 Task: In the Contact  Penelope.Hernandez@Outlook.com, Log Linkedin Message with description: 'Sent a LinkedIn message to a potential buyer offering a personalized solution.'; Add date: '24 September, 2023', attach the document: Terms_and_conditions.doc. Logged in from softage.10@softage.net
Action: Mouse moved to (61, 45)
Screenshot: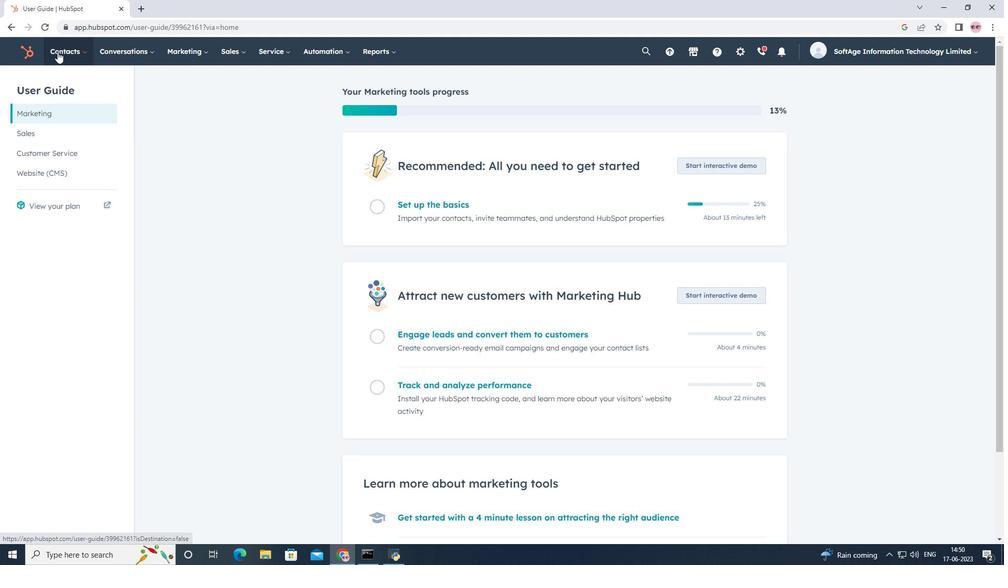 
Action: Mouse pressed left at (61, 45)
Screenshot: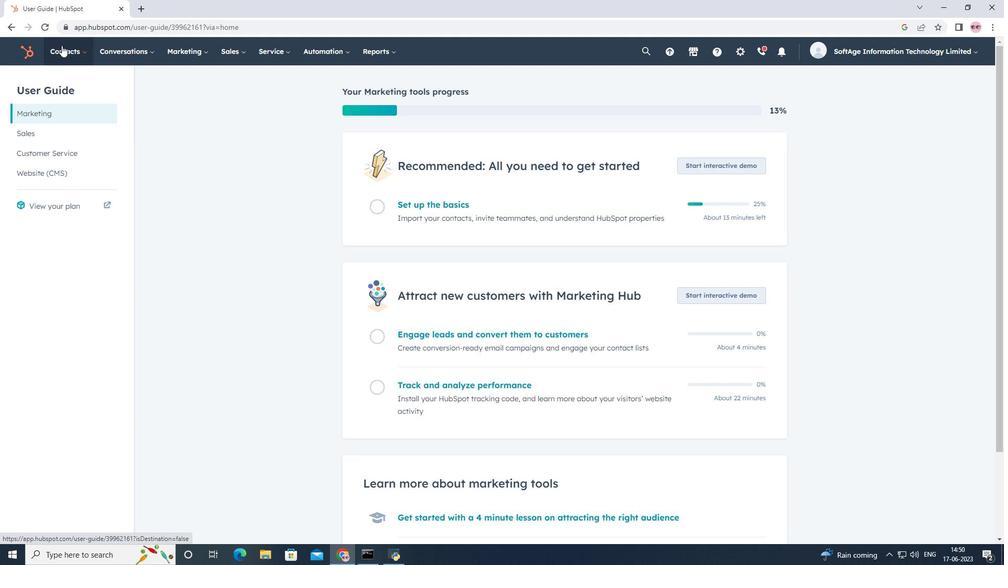 
Action: Mouse moved to (78, 90)
Screenshot: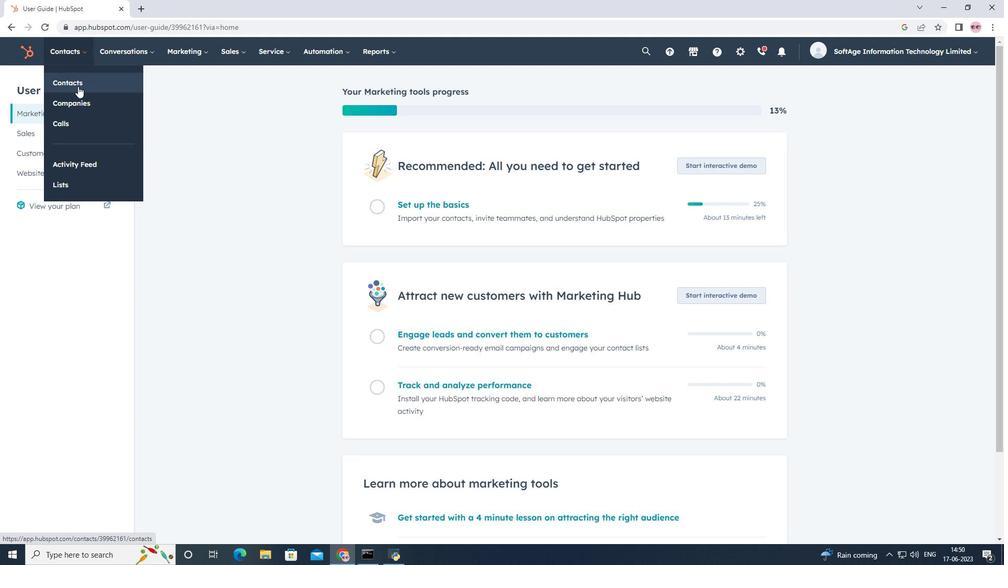 
Action: Mouse pressed left at (78, 90)
Screenshot: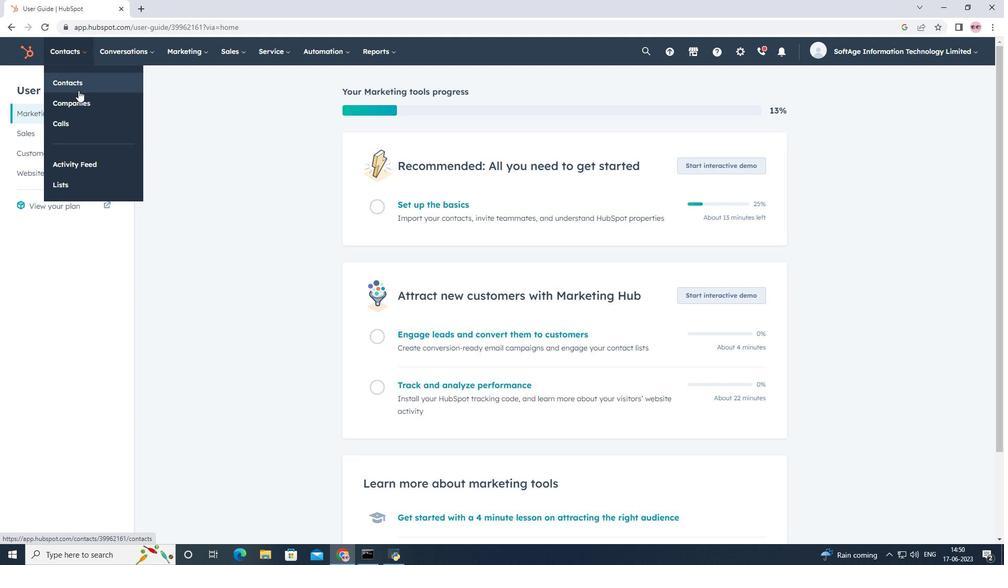 
Action: Mouse moved to (104, 169)
Screenshot: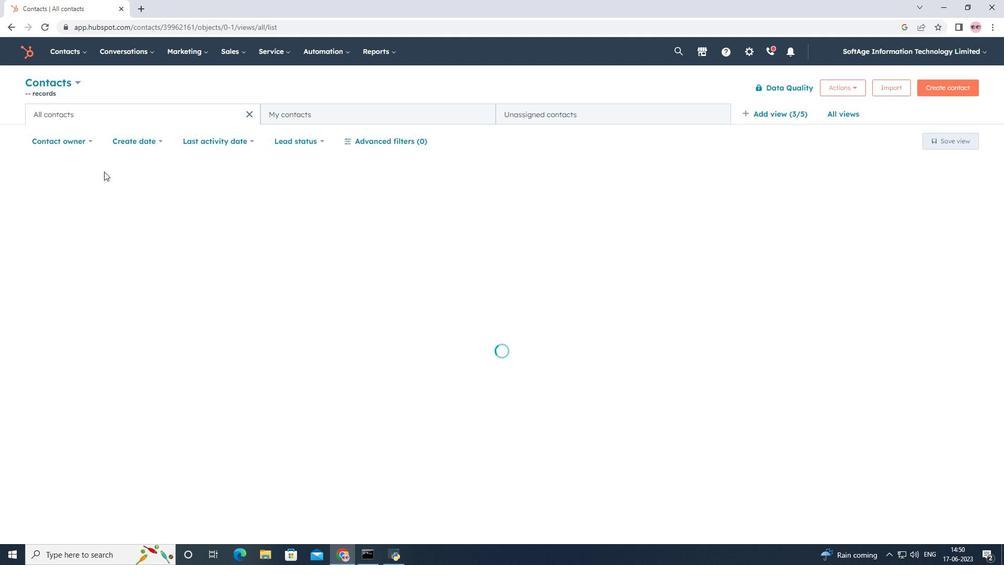 
Action: Mouse pressed left at (104, 169)
Screenshot: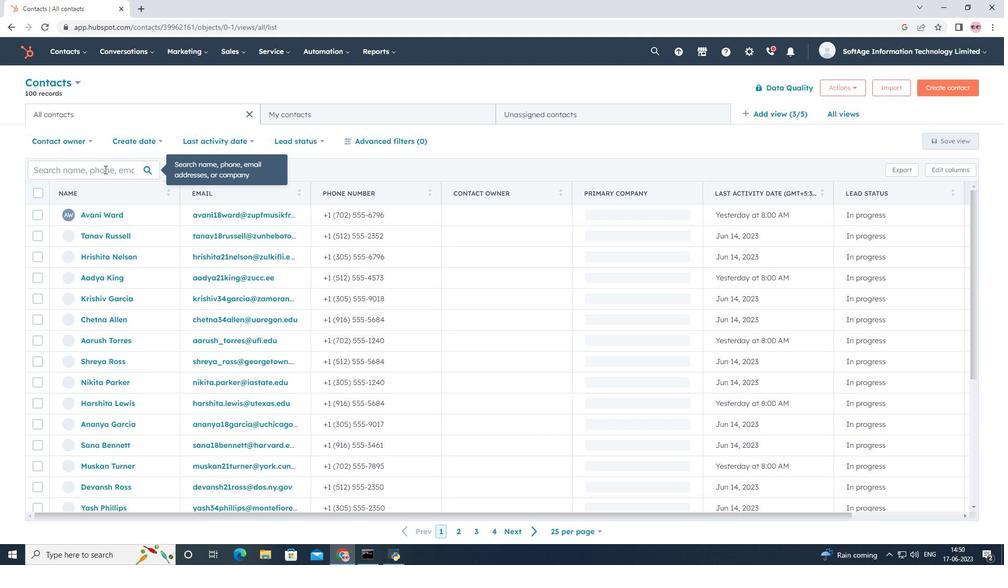
Action: Mouse moved to (105, 169)
Screenshot: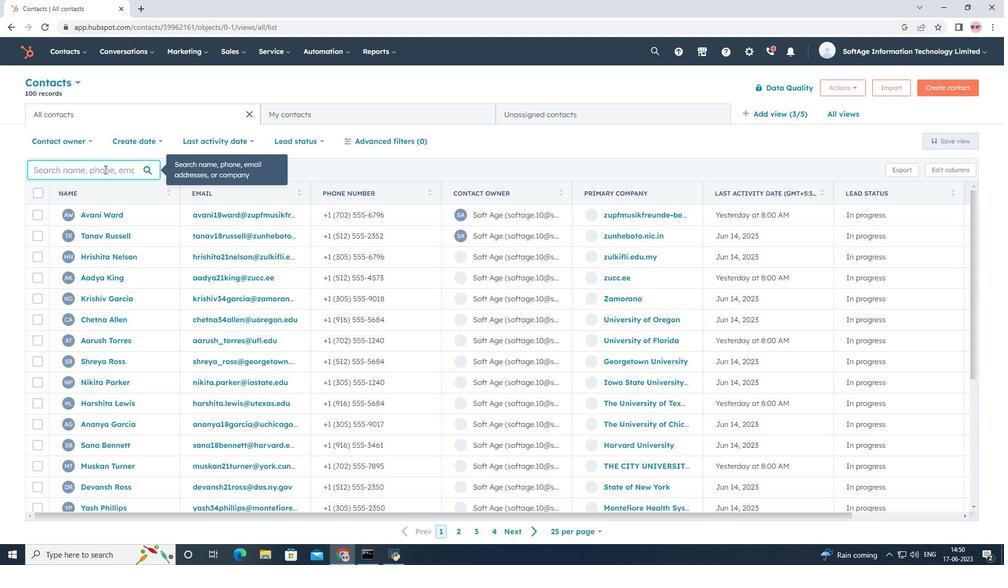 
Action: Key pressed <Key.shift>Penelope.<Key.shift>Hernandez<Key.shift>@<Key.shift>Outlook.com
Screenshot: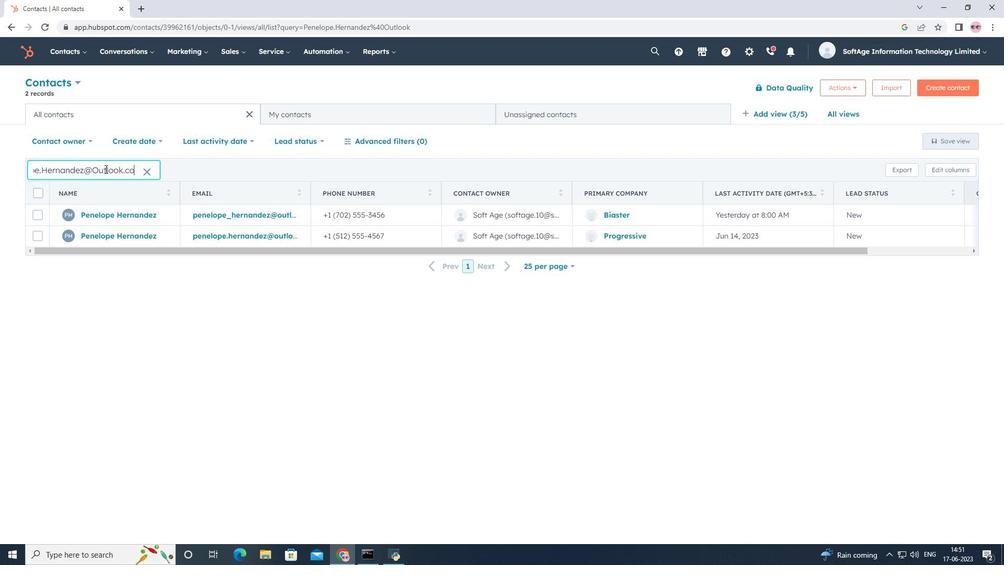 
Action: Mouse moved to (96, 233)
Screenshot: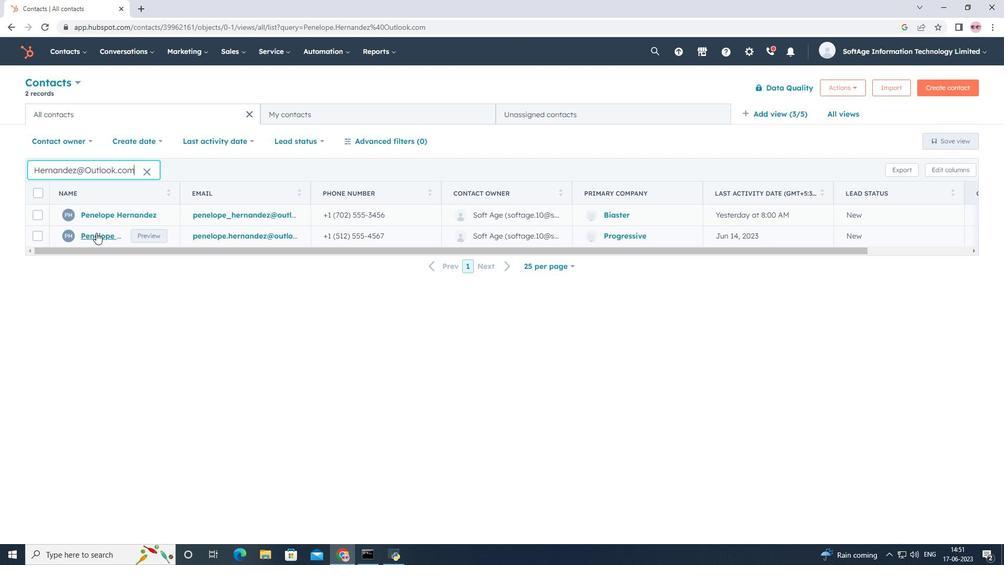 
Action: Mouse pressed left at (96, 233)
Screenshot: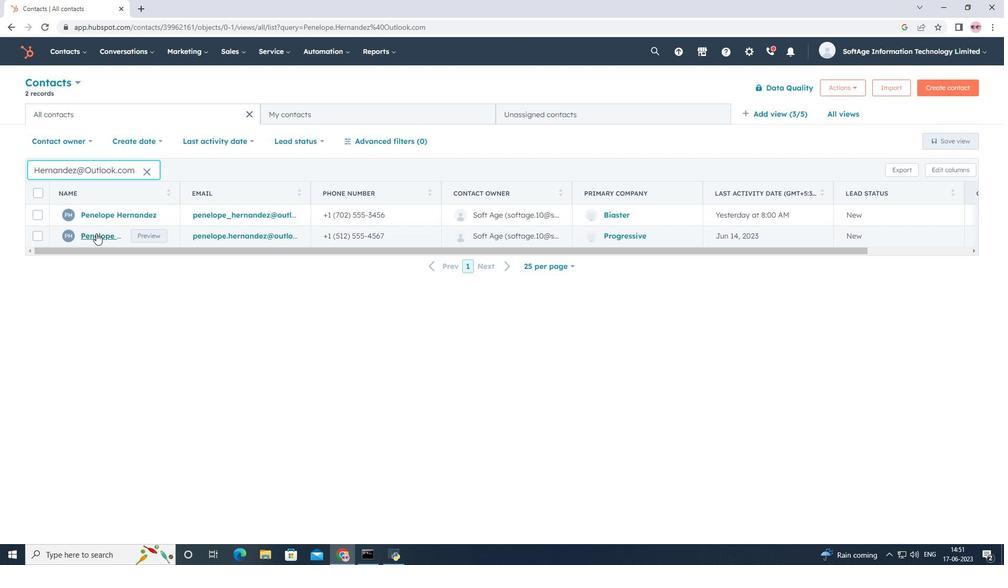 
Action: Mouse moved to (199, 175)
Screenshot: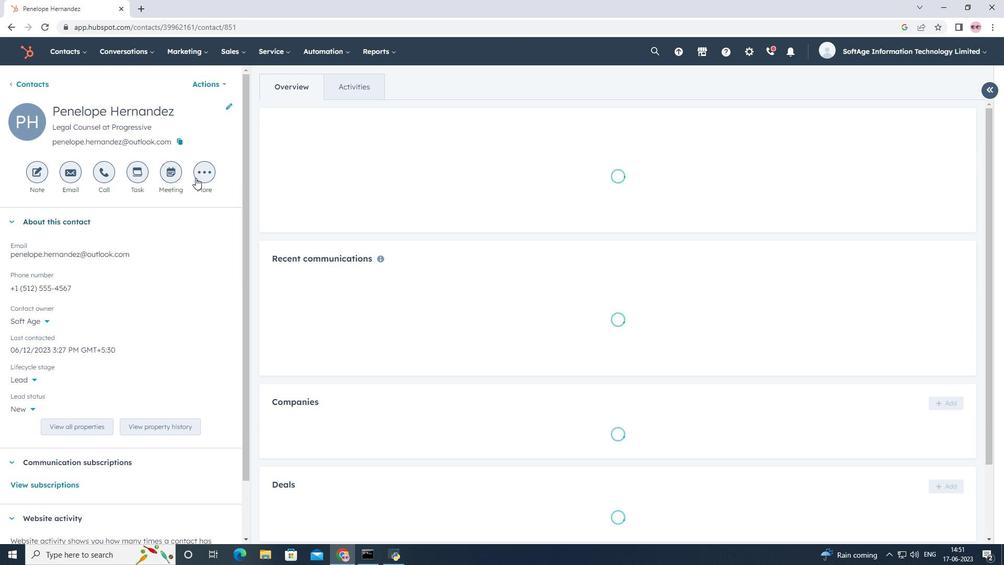 
Action: Mouse pressed left at (199, 175)
Screenshot: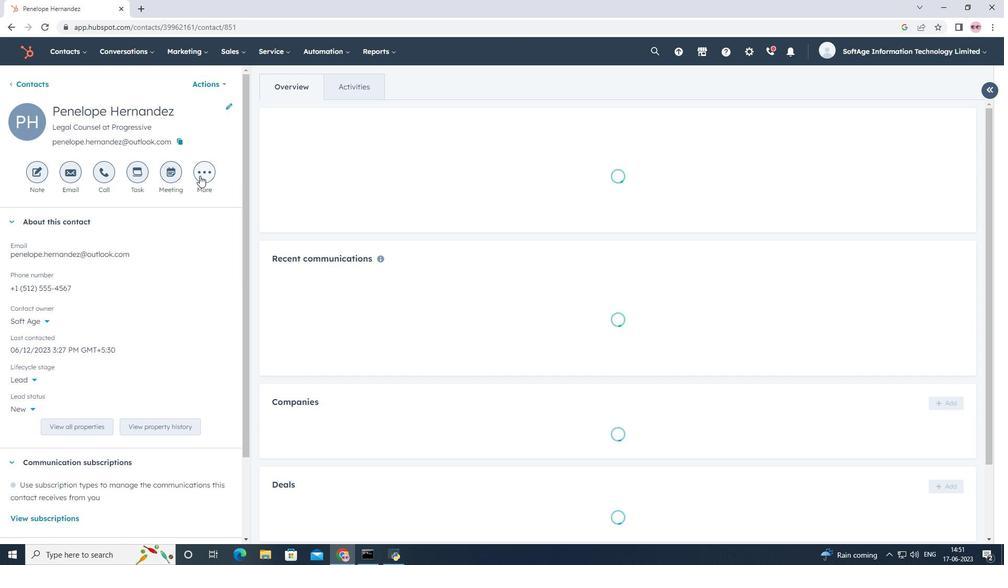 
Action: Mouse moved to (205, 219)
Screenshot: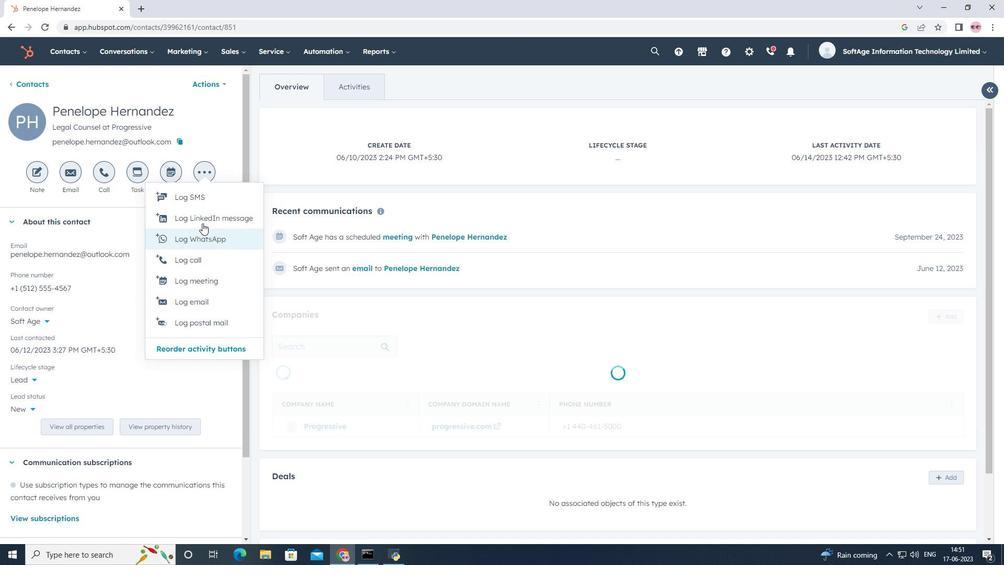 
Action: Mouse pressed left at (205, 219)
Screenshot: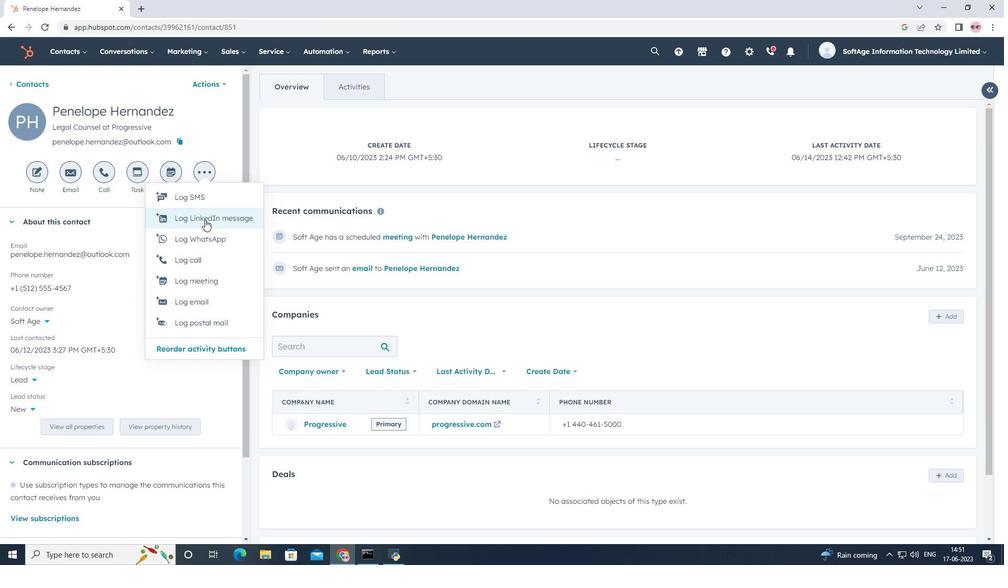 
Action: Mouse moved to (697, 400)
Screenshot: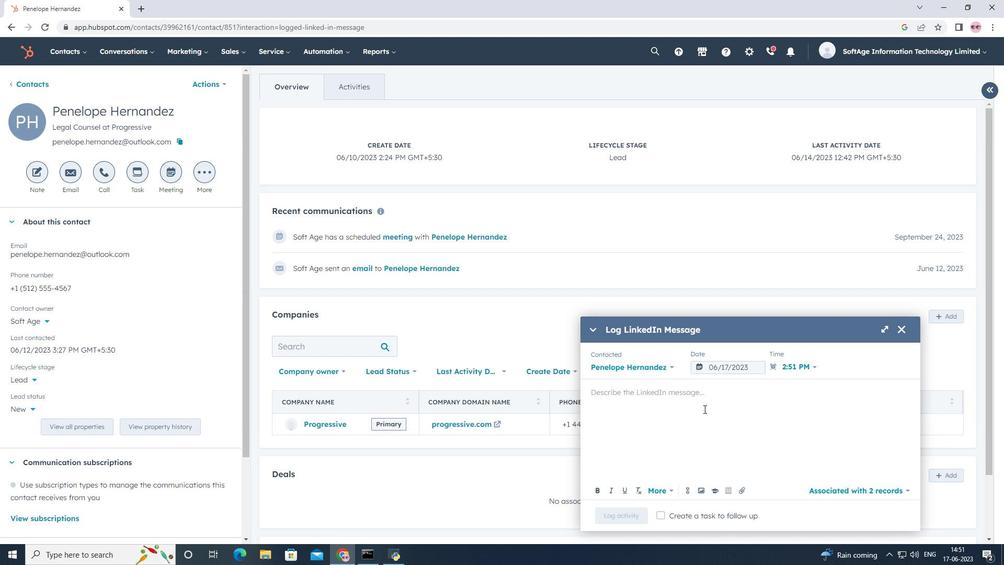 
Action: Mouse pressed left at (697, 400)
Screenshot: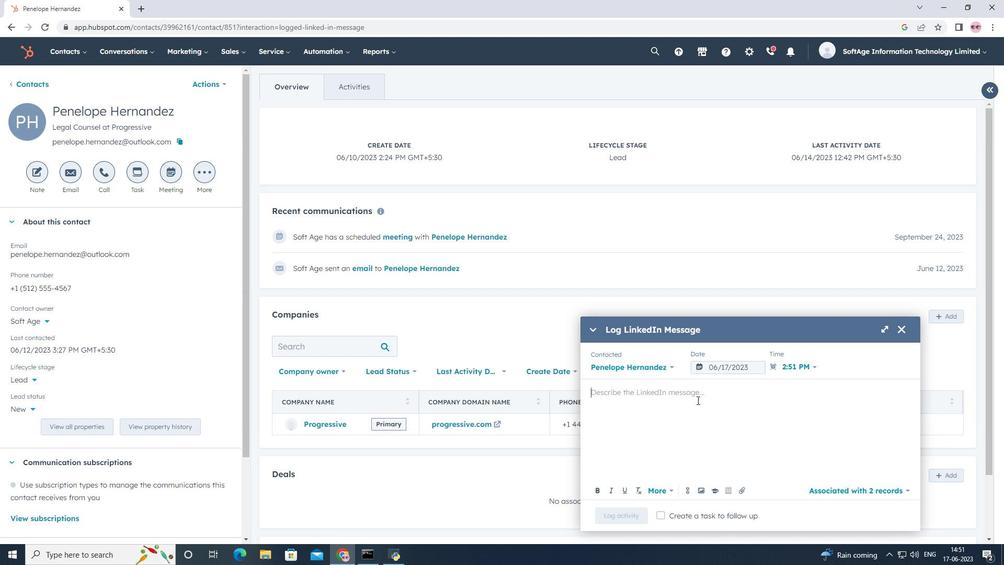 
Action: Key pressed <Key.shift>Sent<Key.space>a<Key.space><Key.shift>LInked<Key.shift>In<Key.space>message<Key.space>to<Key.space>potential<Key.space><Key.shift><Key.shift><Key.shift><Key.shift><Key.shift><Key.shift><Key.shift><Key.shift><Key.shift><Key.shift><Key.shift><Key.shift>B<Key.backspace>buyer<Key.space>offering<Key.space>a<Key.space>personalized<Key.space>solution.
Screenshot: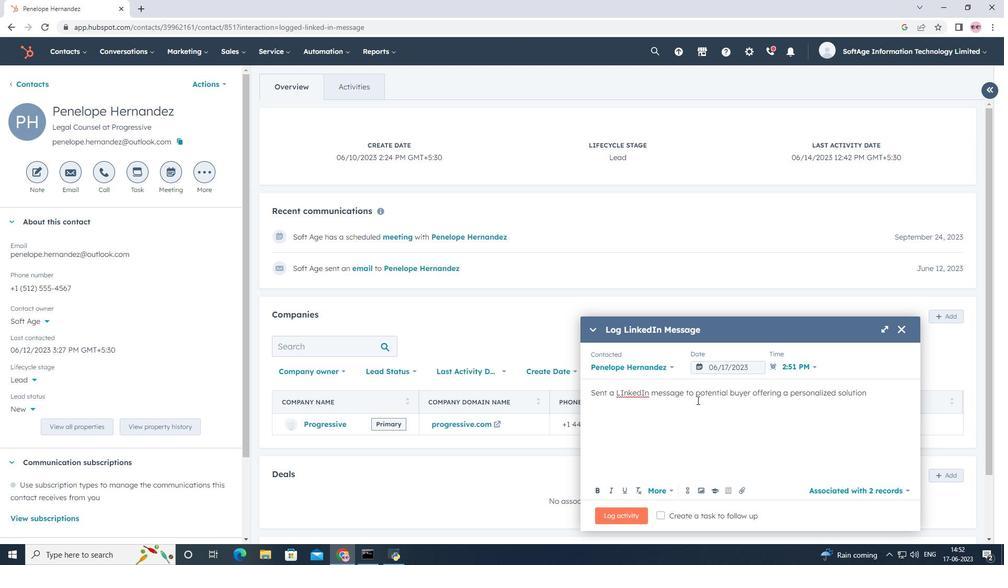 
Action: Mouse moved to (725, 369)
Screenshot: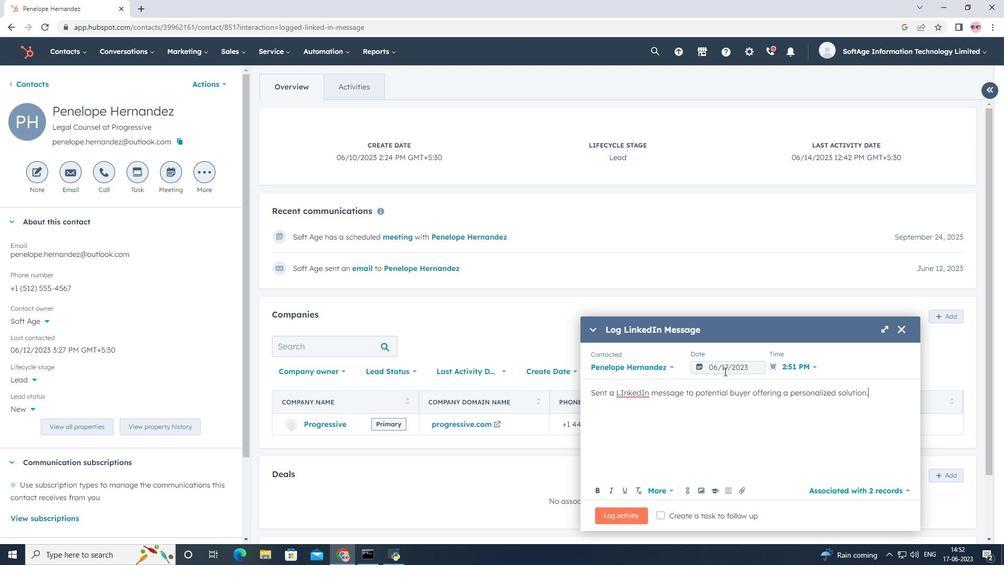 
Action: Mouse pressed left at (725, 369)
Screenshot: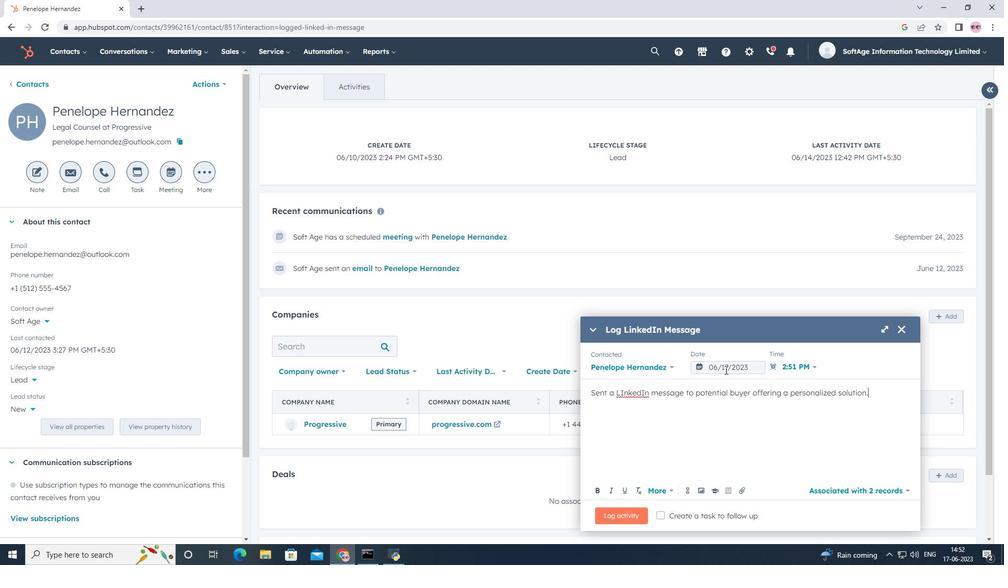
Action: Mouse moved to (830, 199)
Screenshot: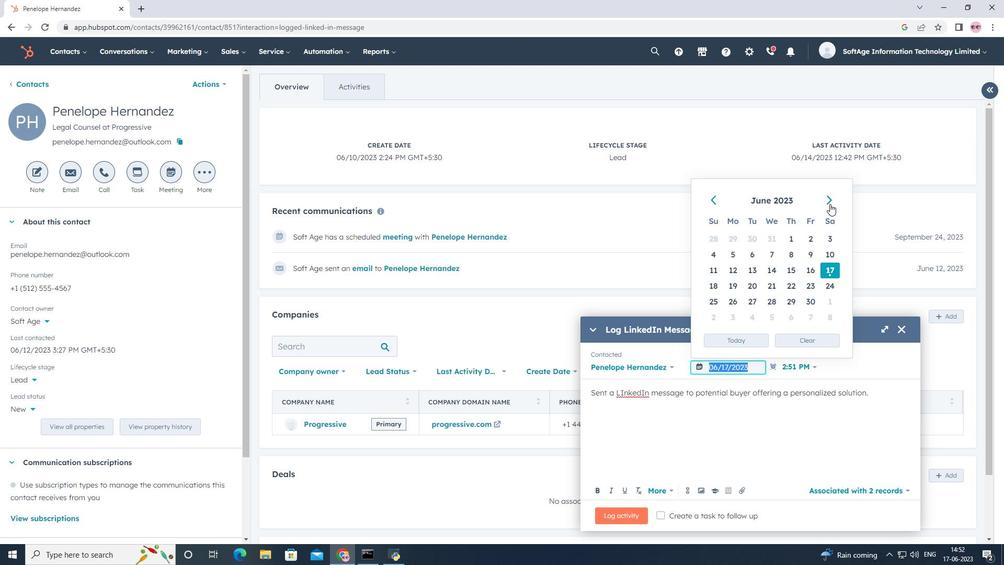 
Action: Mouse pressed left at (830, 199)
Screenshot: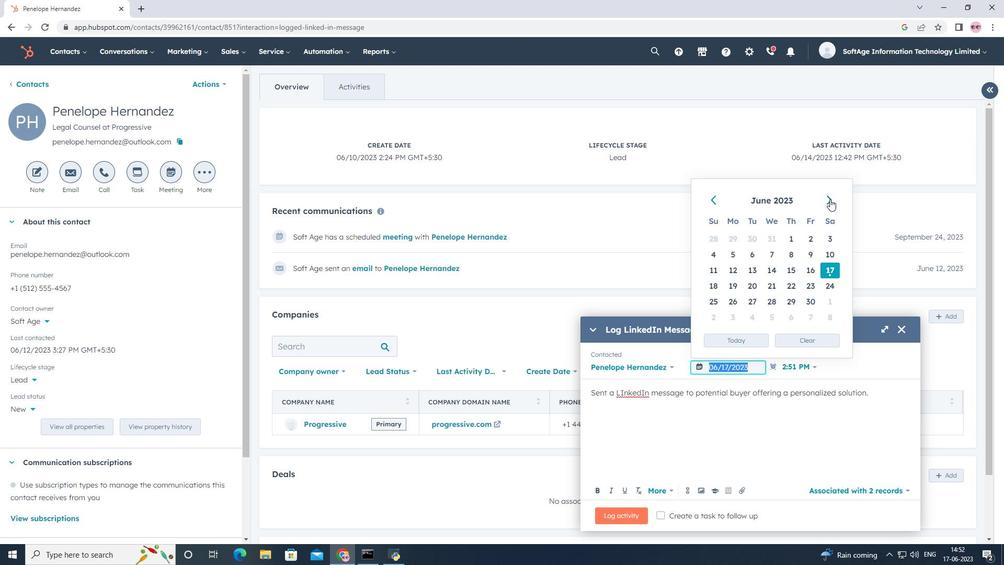 
Action: Mouse pressed left at (830, 199)
Screenshot: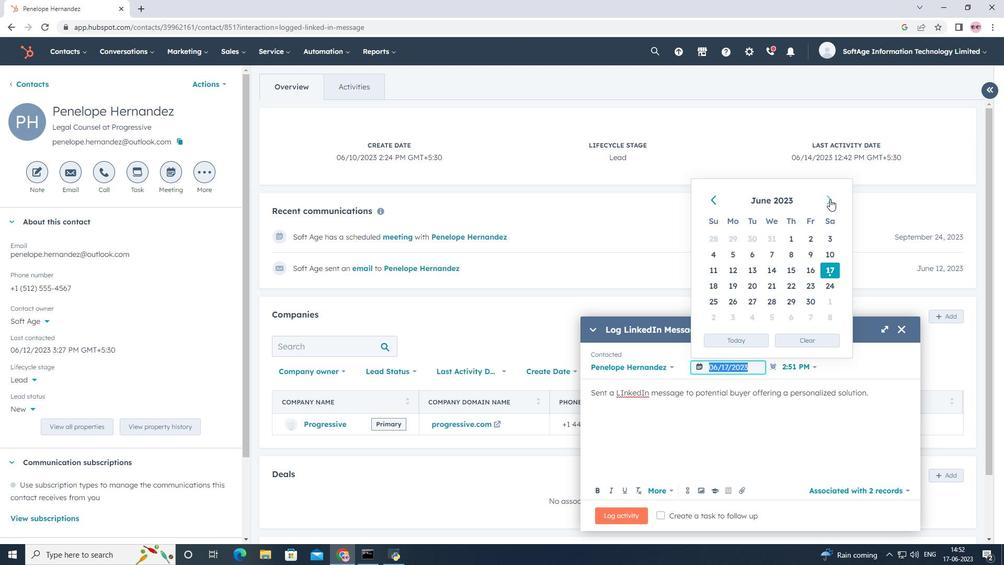 
Action: Mouse pressed left at (830, 199)
Screenshot: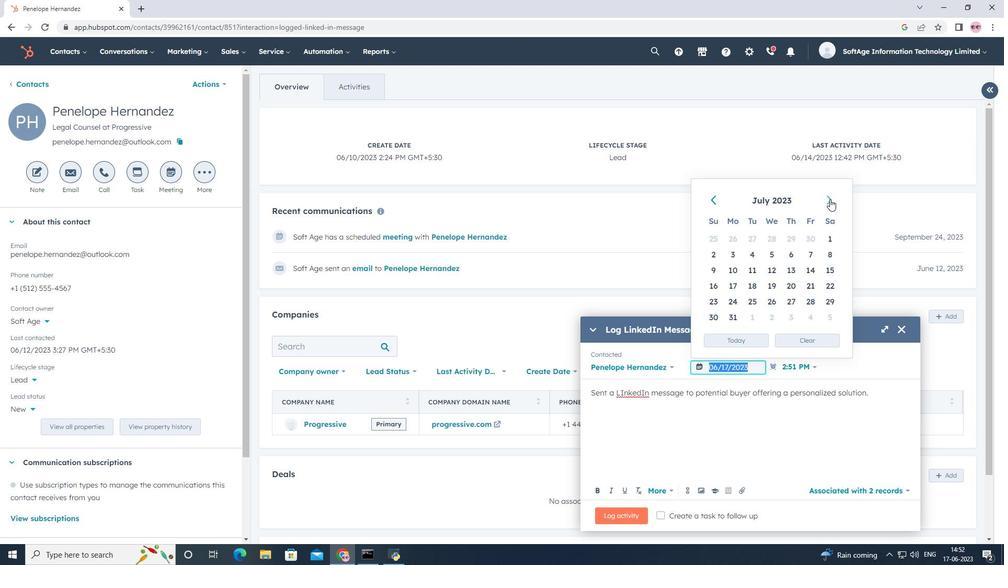 
Action: Mouse pressed left at (830, 199)
Screenshot: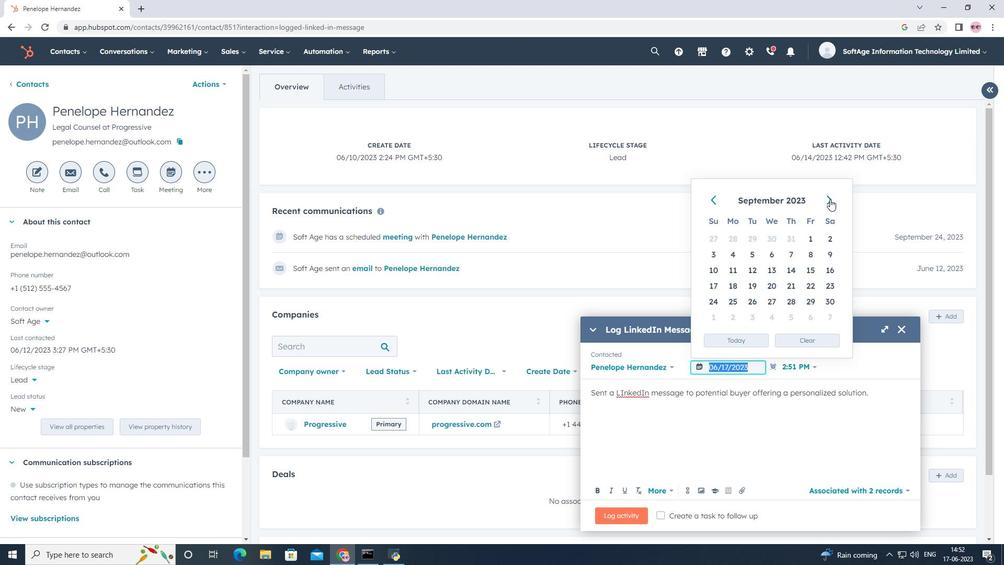
Action: Mouse moved to (716, 204)
Screenshot: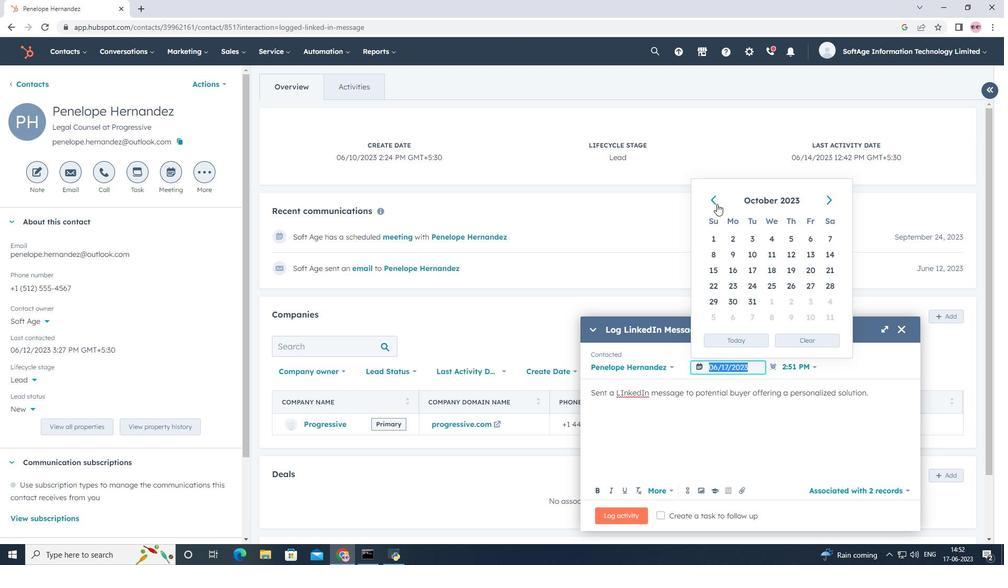 
Action: Mouse pressed left at (716, 204)
Screenshot: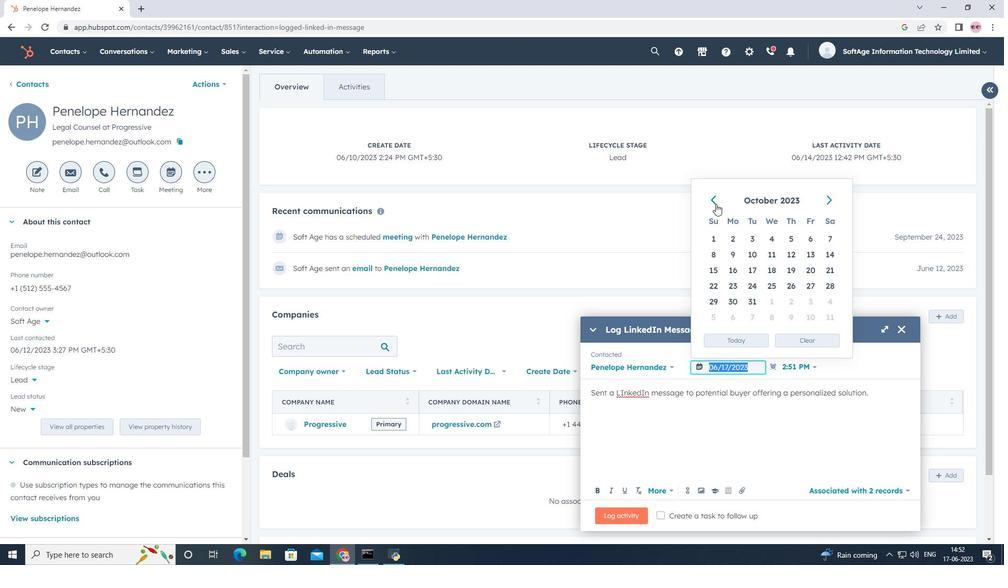 
Action: Mouse moved to (717, 303)
Screenshot: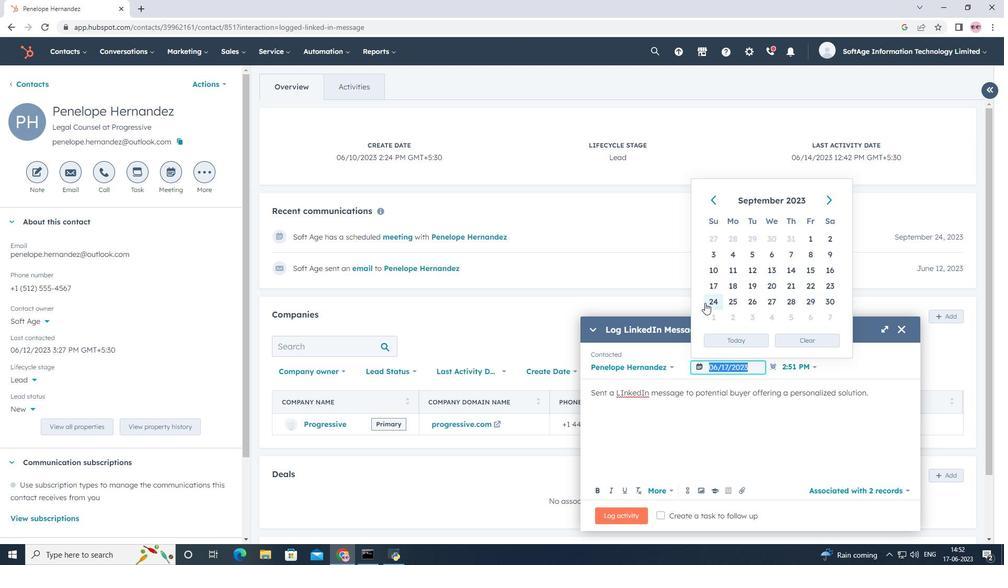 
Action: Mouse pressed left at (717, 303)
Screenshot: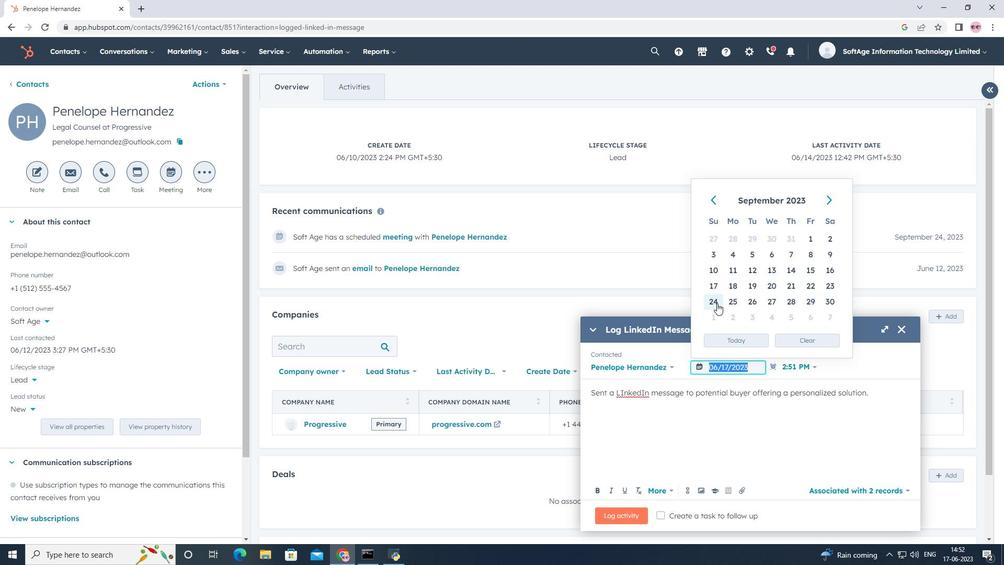
Action: Mouse moved to (740, 492)
Screenshot: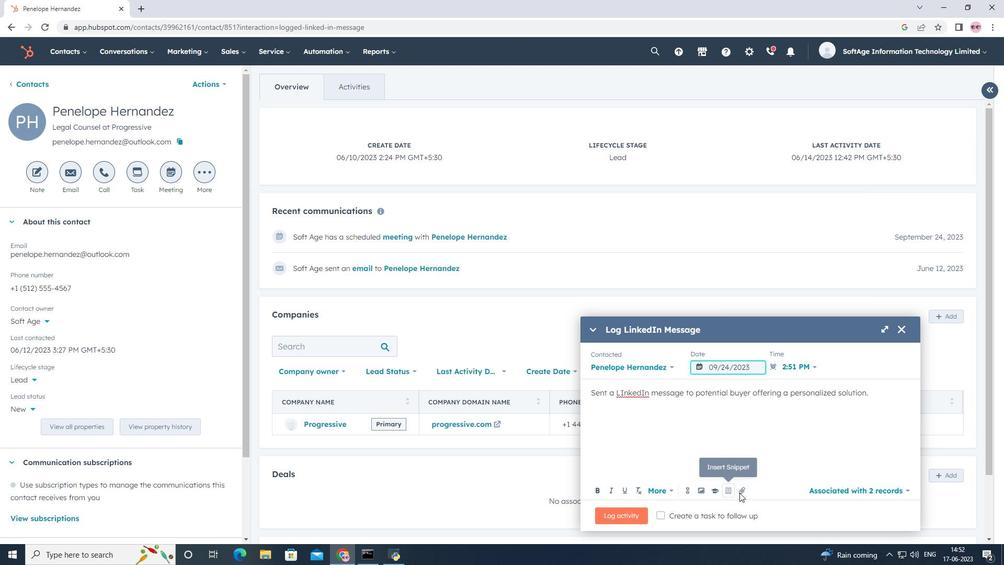 
Action: Mouse pressed left at (740, 492)
Screenshot: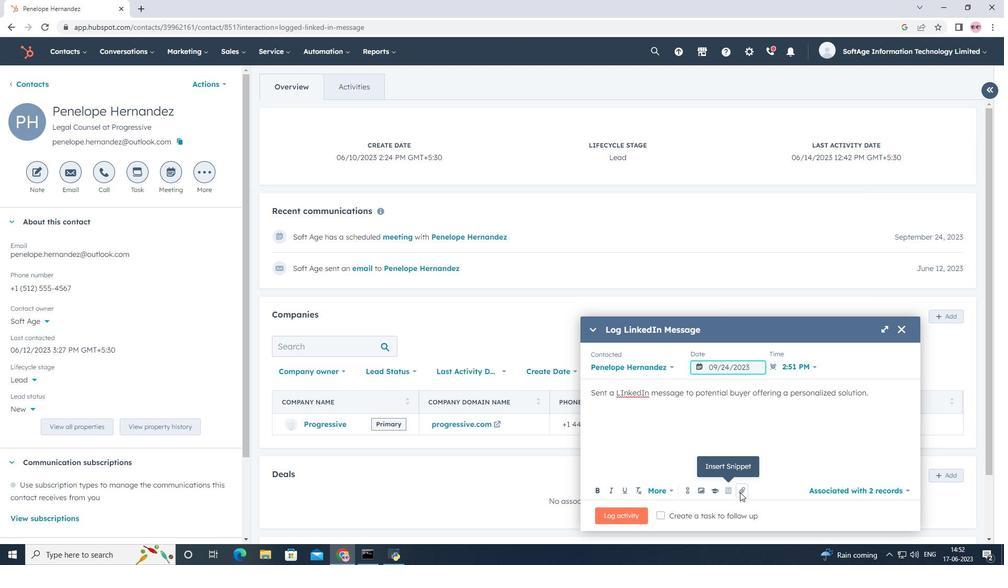 
Action: Mouse moved to (745, 459)
Screenshot: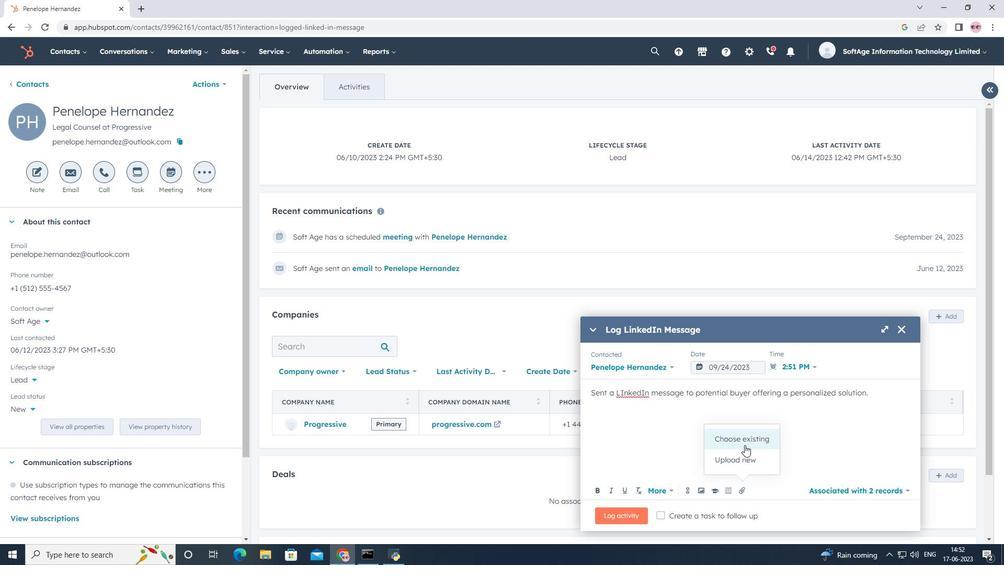 
Action: Mouse pressed left at (745, 459)
Screenshot: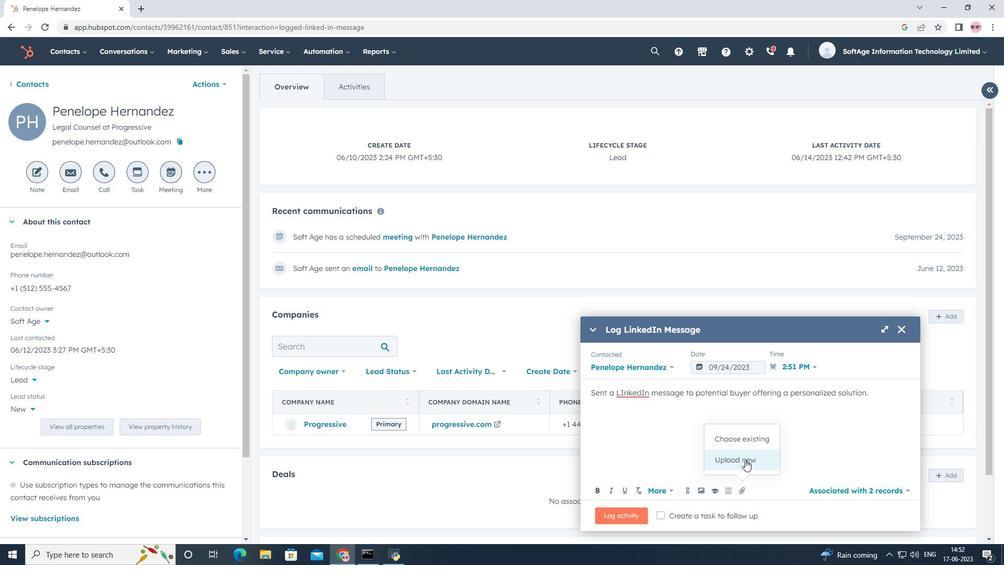 
Action: Mouse moved to (152, 99)
Screenshot: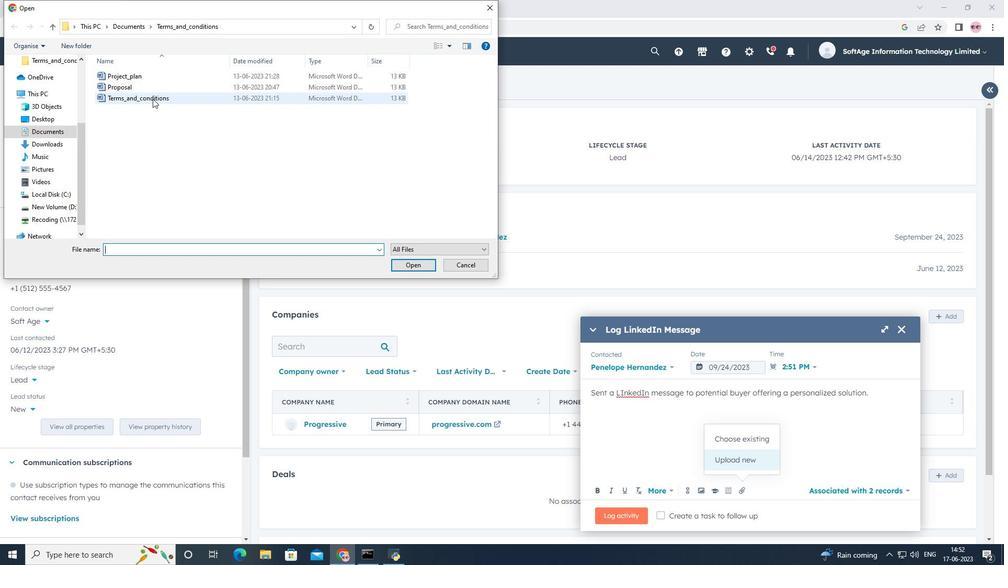 
Action: Mouse pressed left at (152, 99)
Screenshot: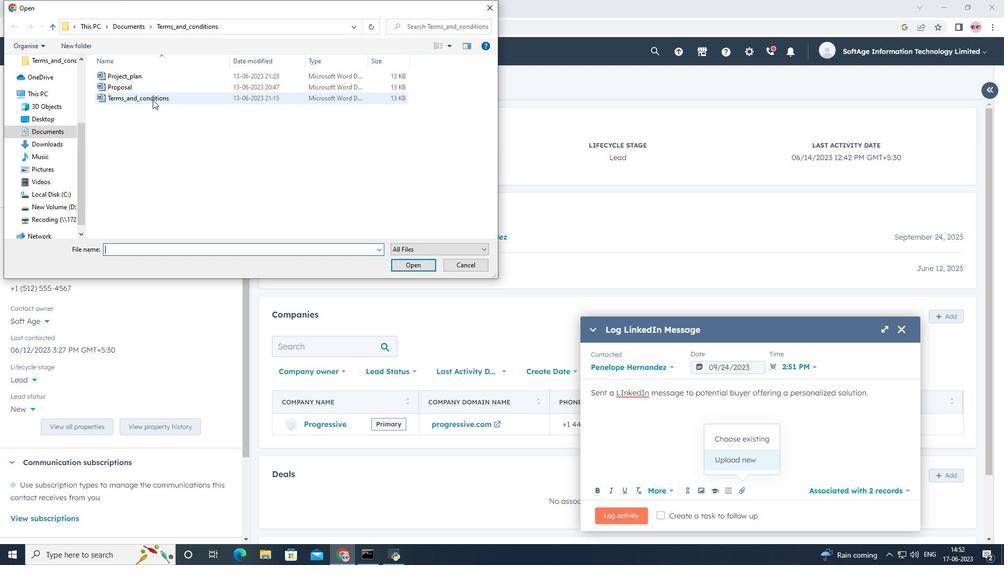
Action: Mouse moved to (408, 267)
Screenshot: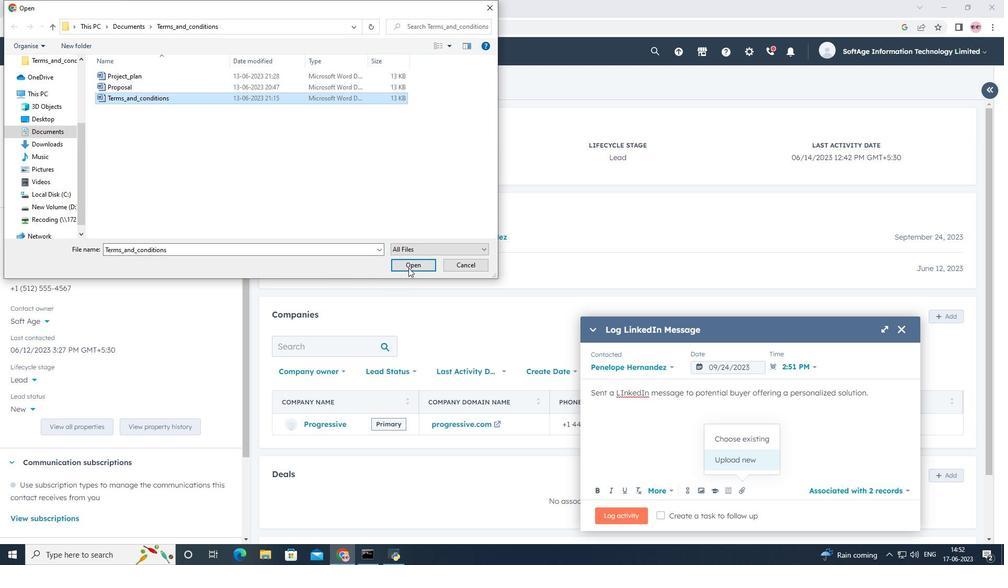 
Action: Mouse pressed left at (408, 267)
Screenshot: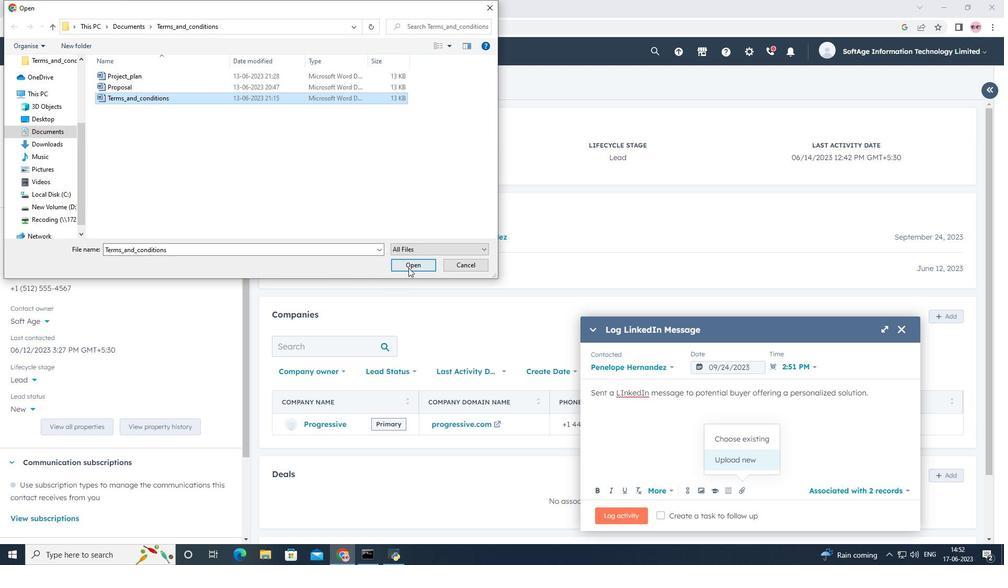 
Action: Mouse moved to (626, 516)
Screenshot: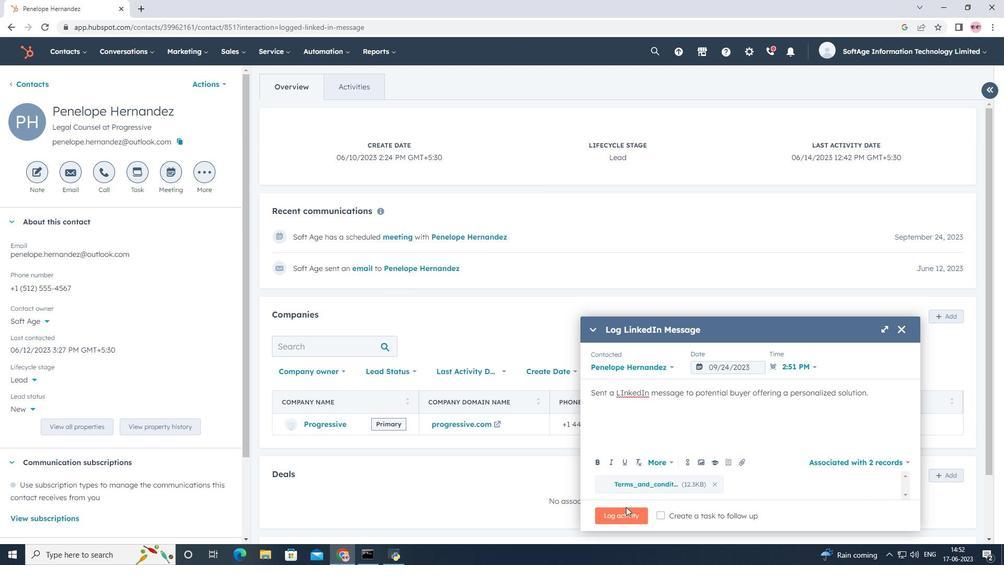 
Action: Mouse pressed left at (626, 516)
Screenshot: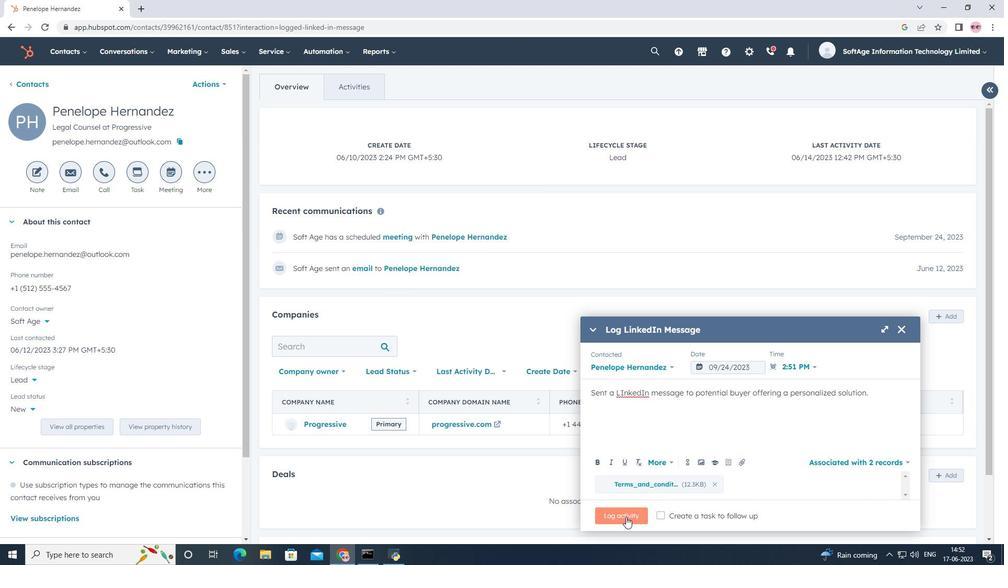 
Action: Mouse moved to (629, 515)
Screenshot: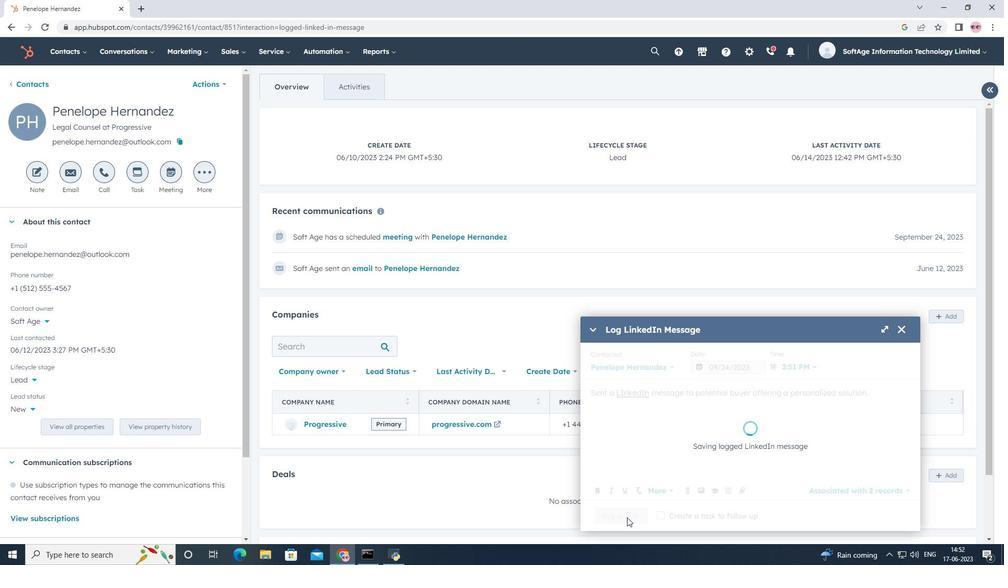 
